 Task: Open a blank google sheet and write heading  'Dynamic Sales. 'Add 10 people name  'Joshua Rivera, Zoey Coleman, Ryan Wright, Addison Bailey, Jonathan Simmons, Brooklyn Ward, Caleb Barnes, Audrey Collins, Gabriel Perry, Sofia Bell'Item code in between  '4005-8000. 'Product range in between  1000-5000. Add Products   Calvin Klein, Tommy Hilfiger T-shirt, Armani Bag, Burberry Shoe, Levi's T-shirt, Under Armour, Vans Shoe, Converse Shoe, Timberland Shoe, Skechers Shoe.Choose quantity  '2 to 5 'Tax '12 percent 'Total Add Amount. Save page  Dynamic Sales review   book
Action: Mouse moved to (942, 159)
Screenshot: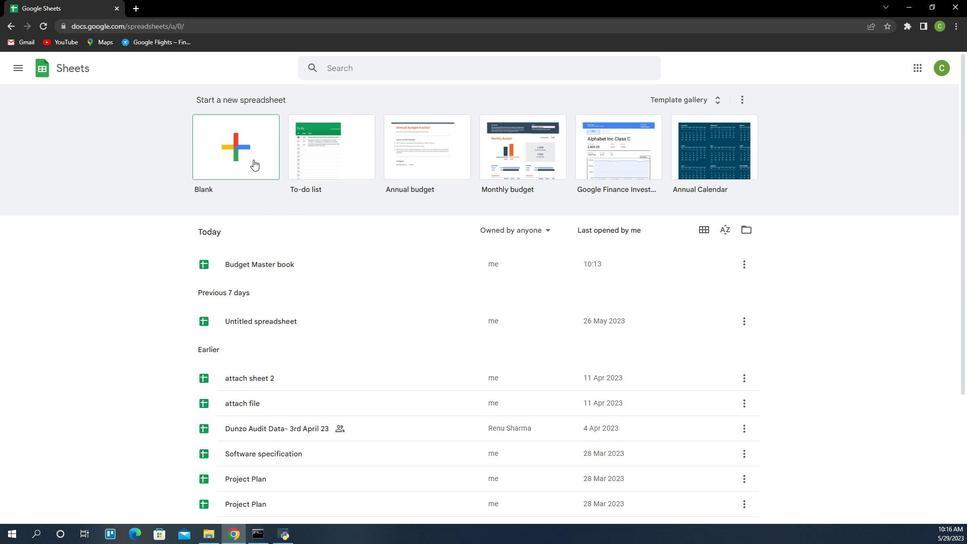 
Action: Mouse pressed left at (942, 159)
Screenshot: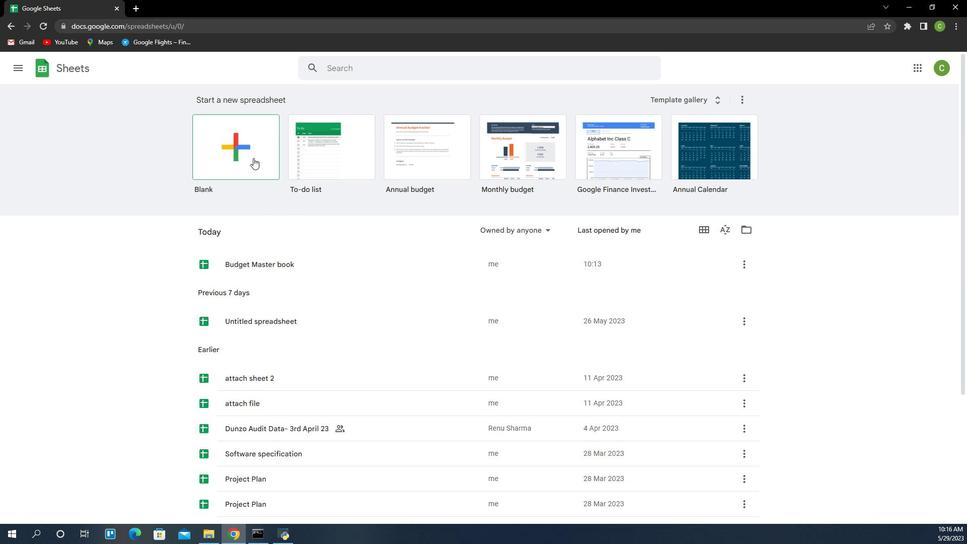 
Action: Mouse moved to (750, 154)
Screenshot: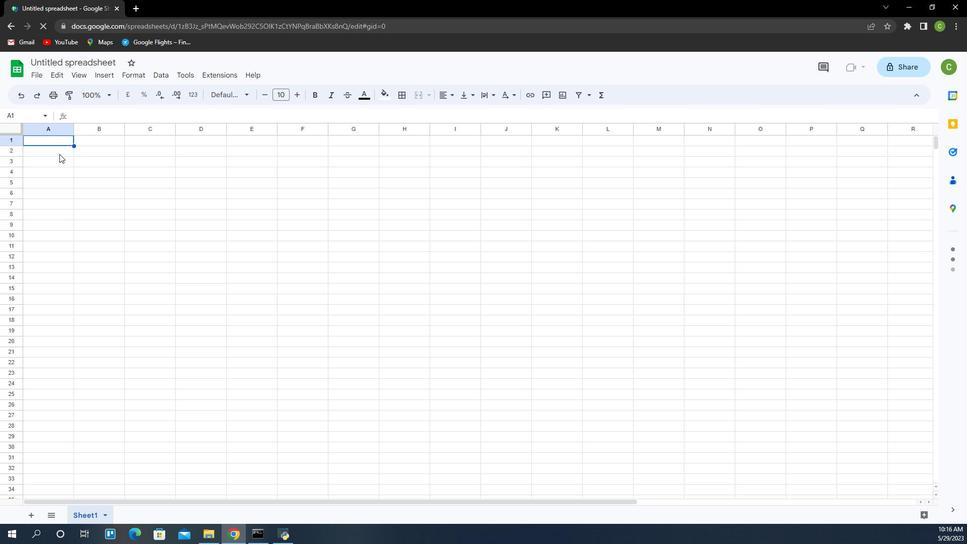 
Action: Key pressed d<Key.caps_lock>YNAMIC<Key.space><Key.caps_lock>s<Key.caps_lock>L<Key.backspace>ALES<Key.down><Key.caps_lock>p<Key.caps_lock>EOPLE<Key.space>NAME<Key.down><Key.caps_lock>j<Key.caps_lock>OUSHUA<Key.space><Key.caps_lock>r<Key.caps_lock>IVERA<Key.down><Key.caps_lock>z<Key.caps_lock>OEY<Key.space><Key.caps_lock>c<Key.caps_lock>LO<Key.backspace><Key.backspace>OLEMAN<Key.down><Key.caps_lock>r<Key.caps_lock>YAN<Key.space><Key.caps_lock>w<Key.caps_lock>RIGHT<Key.down><Key.caps_lock>a<Key.caps_lock>DDION<Key.space><Key.caps_lock>b<Key.caps_lock>AILEY<Key.down><Key.caps_lock>j<Key.caps_lock>ONATHAN<Key.space><Key.caps_lock>s<Key.caps_lock>IMMONS<Key.down><Key.caps_lock>b<Key.caps_lock>ROOKLYN<Key.space><Key.caps_lock>w<Key.caps_lock>ARD<Key.down><Key.shift><Key.caps_lock>c<Key.caps_lock>ALEY<Key.backspace>B
Screenshot: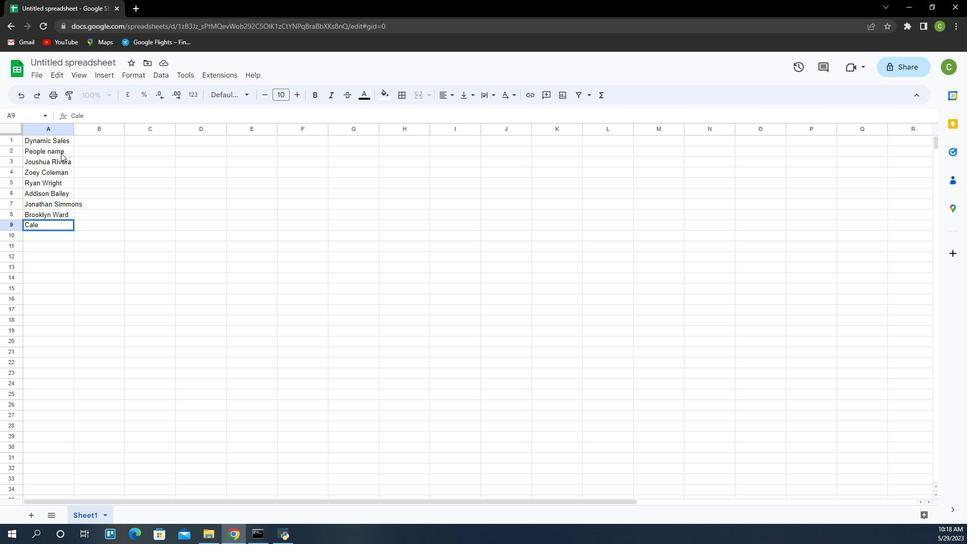 
Action: Mouse moved to (751, 152)
Screenshot: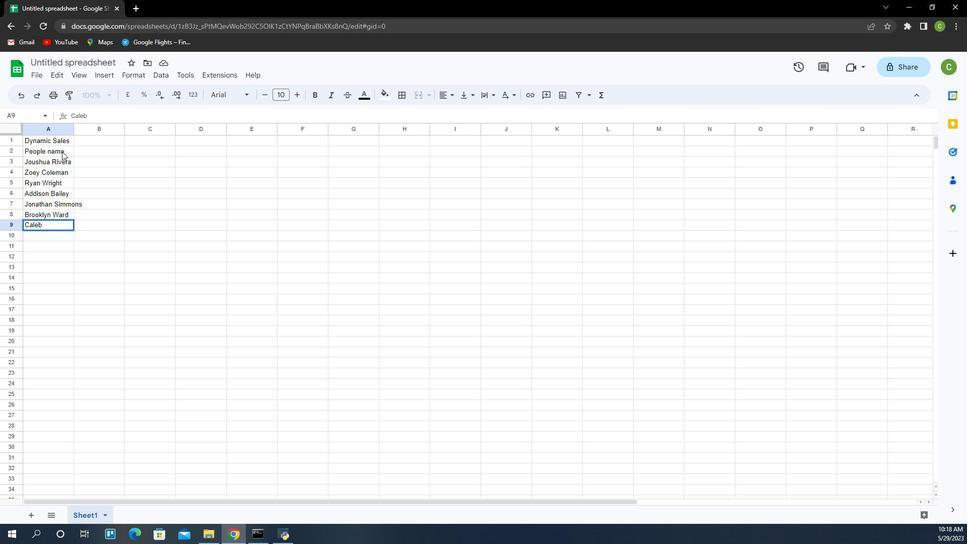 
Action: Key pressed <Key.space><Key.caps_lock>b<Key.caps_lock>ARNES<Key.down><Key.caps_lock>a<Key.caps_lock>UDREY<Key.space><Key.caps_lock>c<Key.caps_lock>OLLINS<Key.down><Key.caps_lock>g<Key.caps_lock>ABRIEL<Key.space><Key.caps_lock>p<Key.caps_lock>ERRY<Key.down><Key.caps_lock>s<Key.caps_lock>OFIA<Key.space><Key.caps_lock>b<Key.caps_lock>ELL<Key.down><Key.up><Key.right>
Screenshot: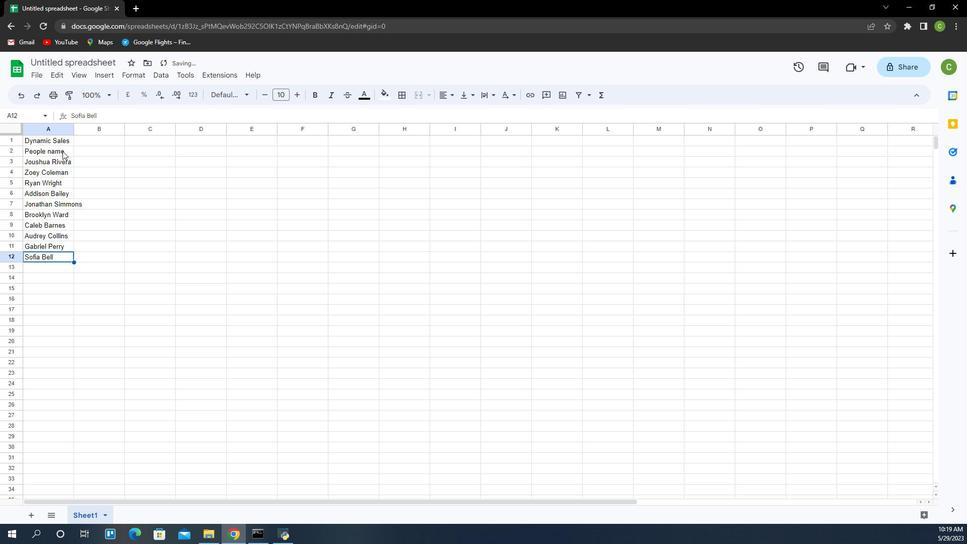 
Action: Mouse moved to (777, 219)
Screenshot: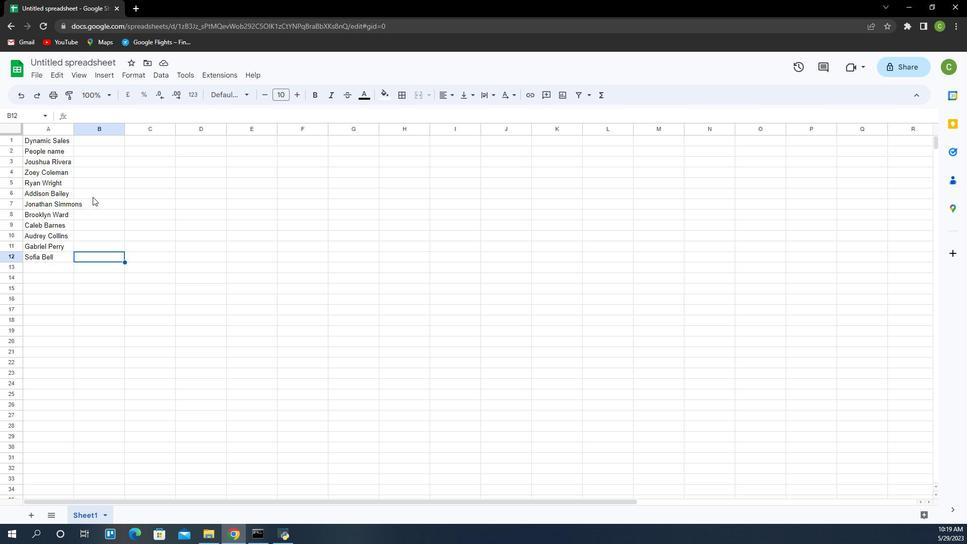 
Action: Mouse scrolled (777, 219) with delta (0, 0)
Screenshot: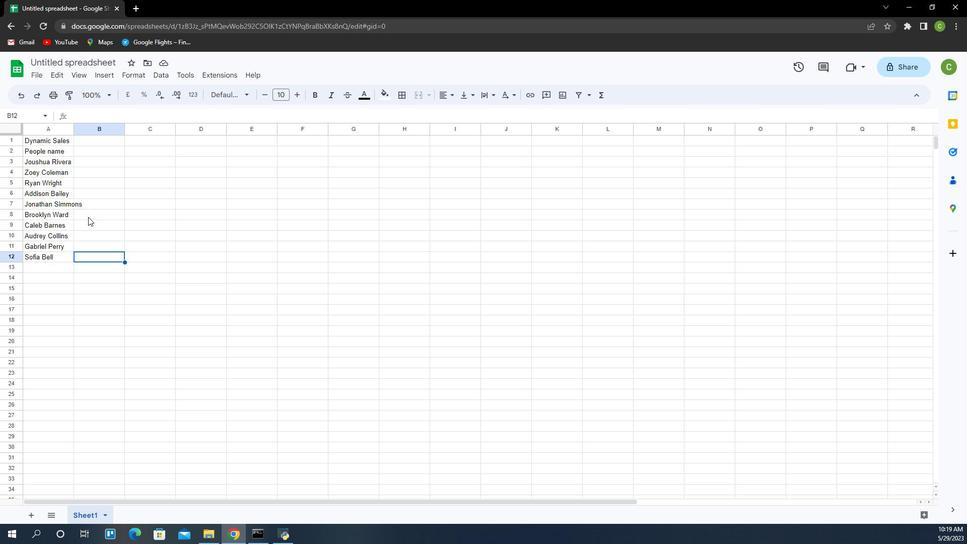 
Action: Mouse scrolled (777, 219) with delta (0, 0)
Screenshot: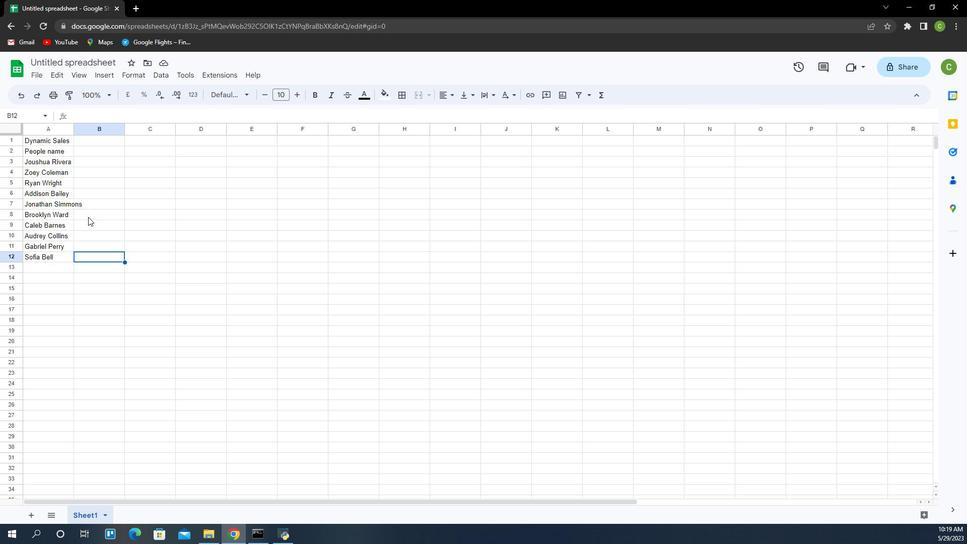 
Action: Mouse scrolled (777, 219) with delta (0, 0)
Screenshot: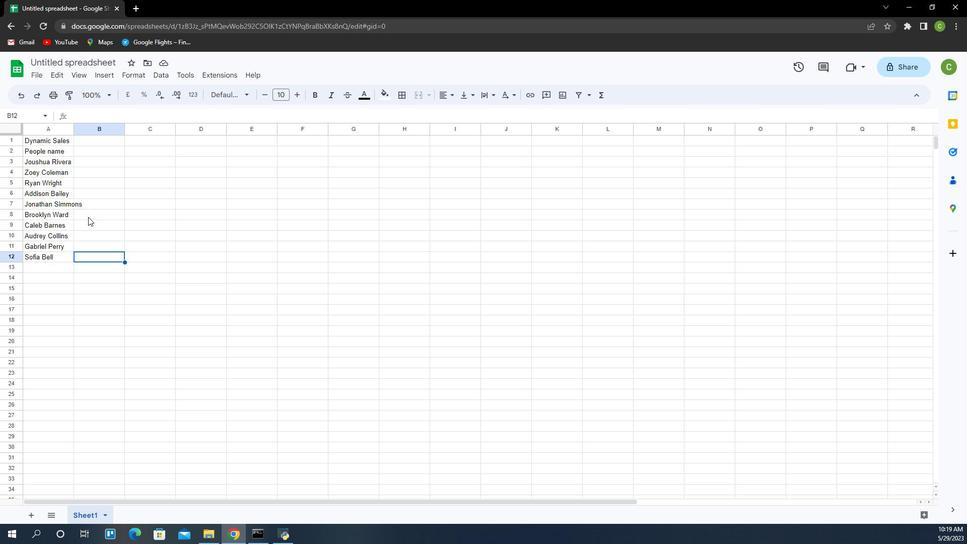 
Action: Mouse scrolled (777, 219) with delta (0, 0)
Screenshot: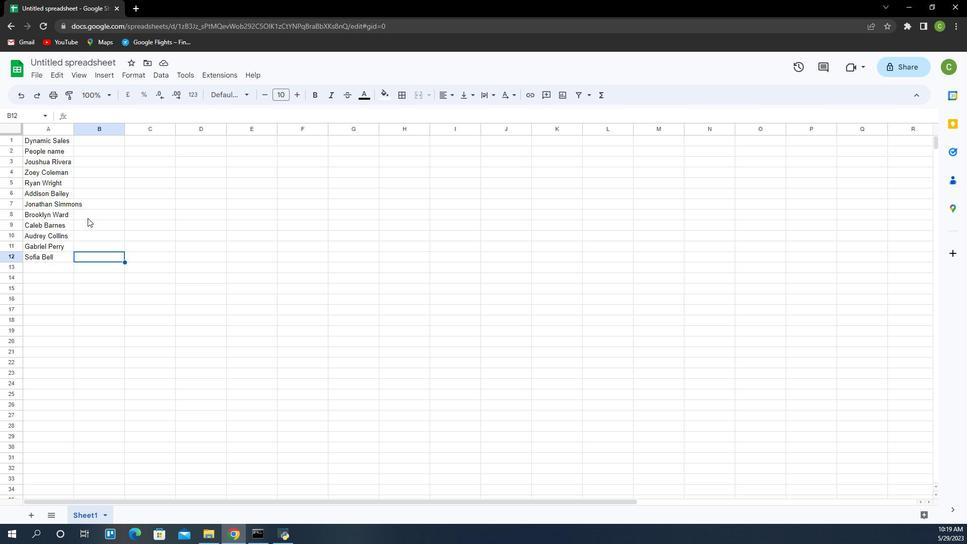 
Action: Mouse scrolled (777, 219) with delta (0, 0)
Screenshot: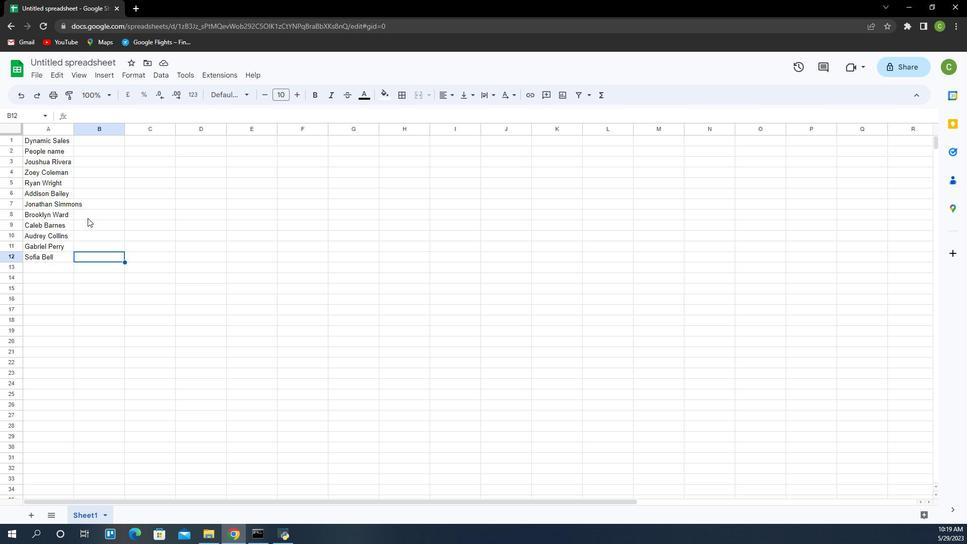 
Action: Mouse scrolled (777, 219) with delta (0, 0)
Screenshot: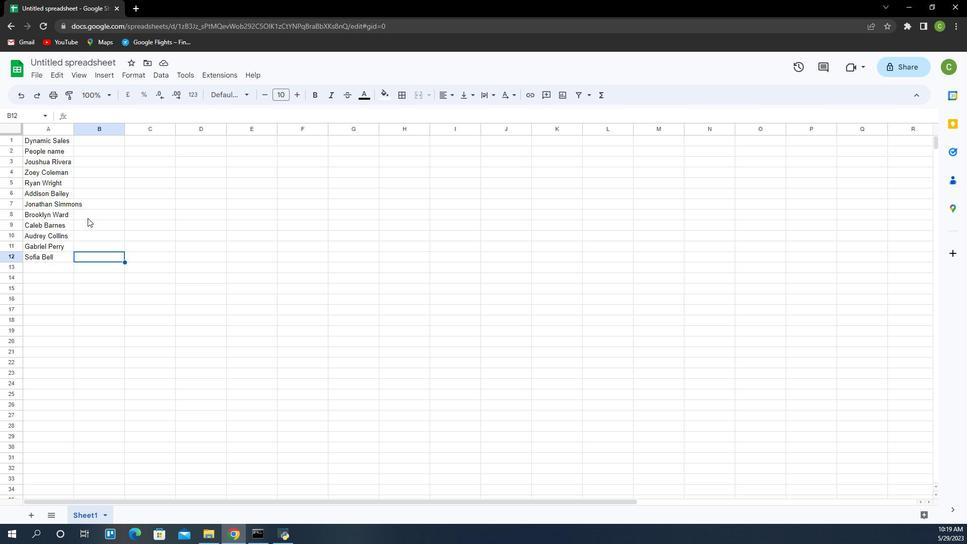 
Action: Mouse moved to (784, 152)
Screenshot: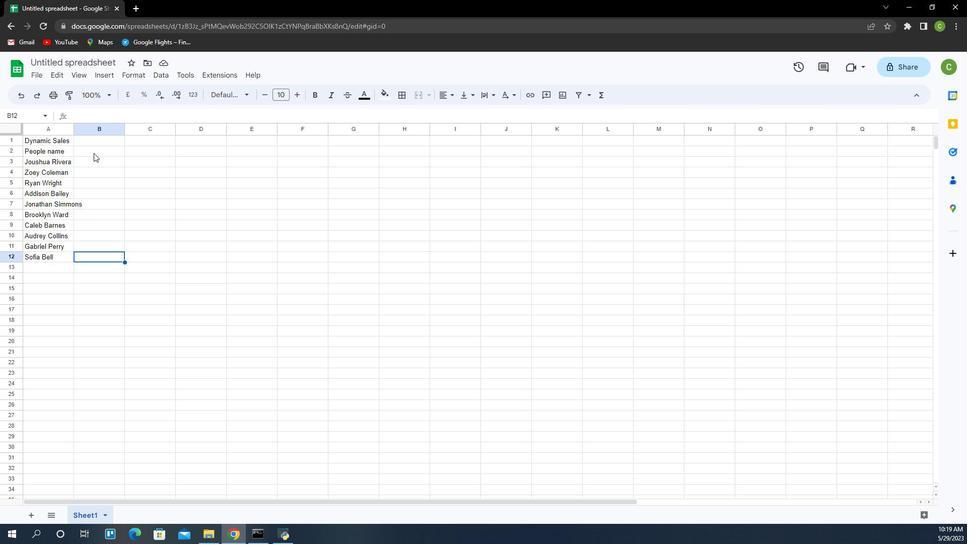 
Action: Mouse pressed left at (784, 152)
Screenshot: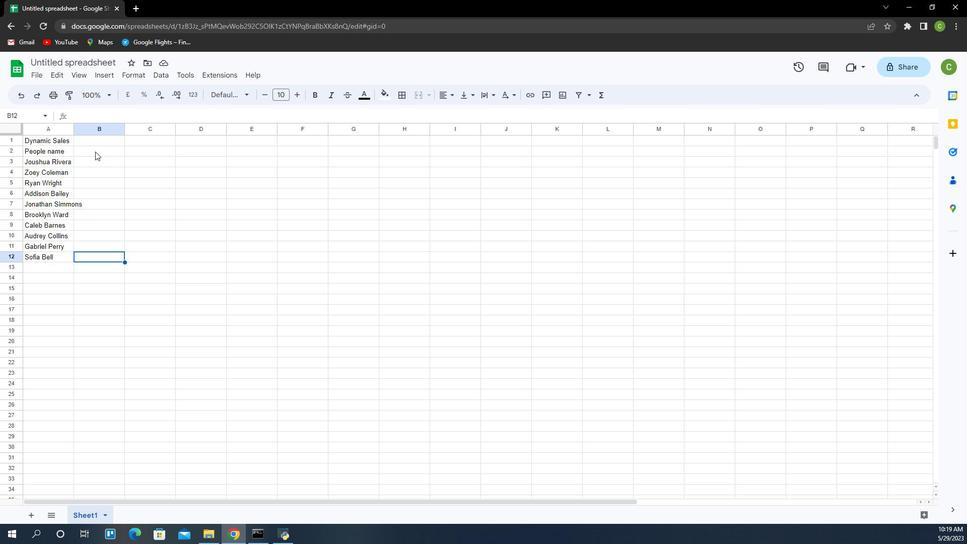 
Action: Key pressed <Key.caps_lock>i<Key.caps_lock>TEM<Key.space><Key.caps_lock><Key.caps_lock>CODE<Key.down>5000<Key.down>51<Key.down><Key.down>0<Key.backspace><Key.up><Key.up>5100<Key.down>5200<Key.down>5300<Key.down>54<Key.down><Key.up>5400<Key.down>5500<Key.down>5600<Key.down>5700<Key.down>5800<Key.down>5900<Key.up><Key.right><Key.up><Key.left><Key.left><Key.up><Key.up><Key.up><Key.up><Key.up><Key.up><Key.up><Key.right><Key.left><Key.down><Key.down><Key.down><Key.down><Key.down><Key.down><Key.down><Key.down><Key.down><Key.right><Key.up><Key.up><Key.up><Key.up><Key.up><Key.up><Key.up><Key.up><Key.up><Key.up><Key.right><Key.caps_lock>p<Key.caps_lock>RODUCT<Key.space><Key.caps_lock>r<Key.caps_lock>ANGE<Key.down>
Screenshot: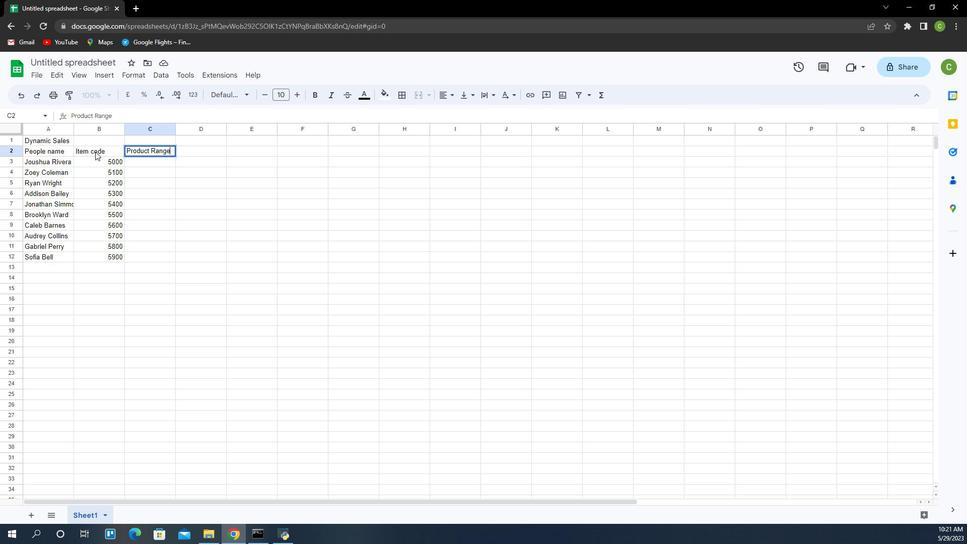 
Action: Mouse moved to (846, 187)
Screenshot: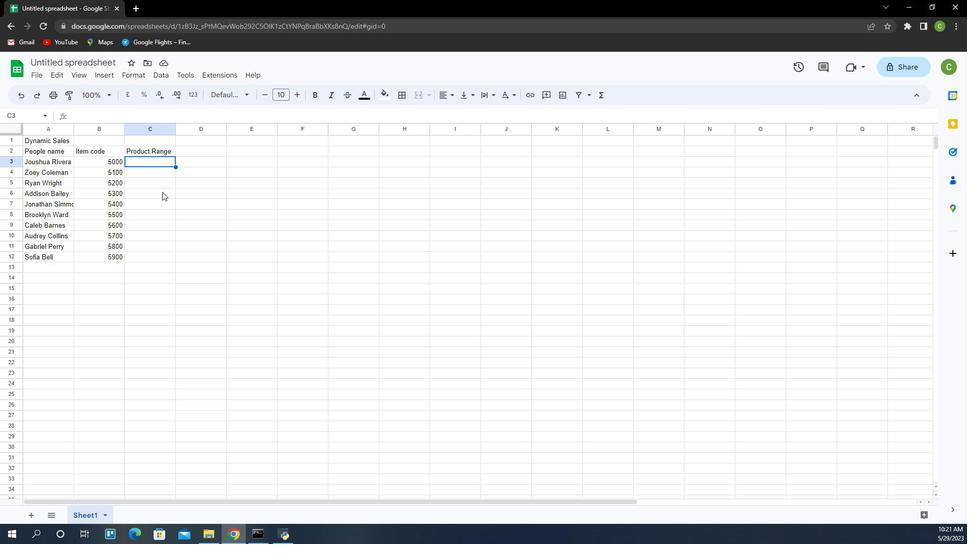 
Action: Key pressed 1000<Key.down>2000<Key.down>3000<Key.down>4000<Key.down>5000<Key.down>1000<Key.down>2000<Key.down>3000<Key.down>4000<Key.down>5000<Key.right><Key.up><Key.up><Key.up><Key.up><Key.up><Key.up><Key.up><Key.up><Key.up>
Screenshot: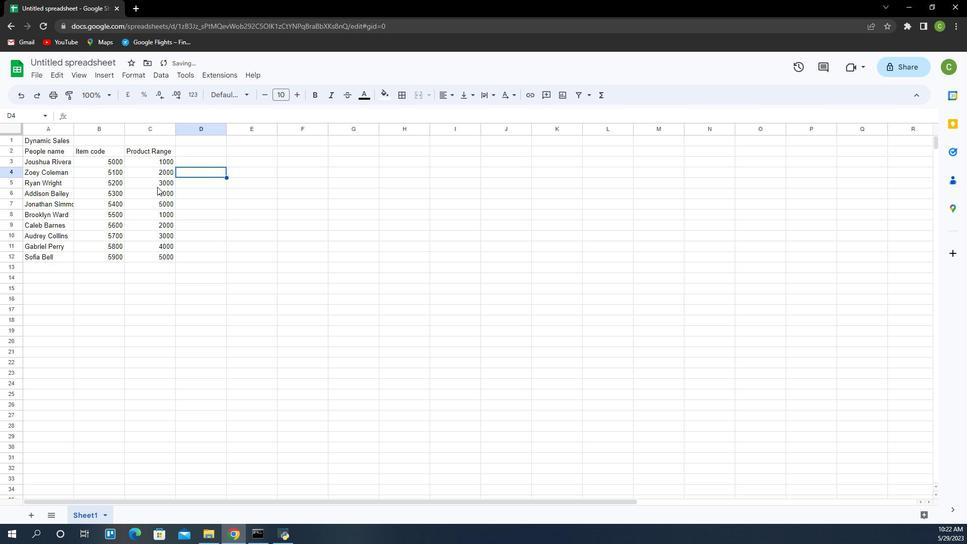 
Action: Mouse moved to (842, 201)
Screenshot: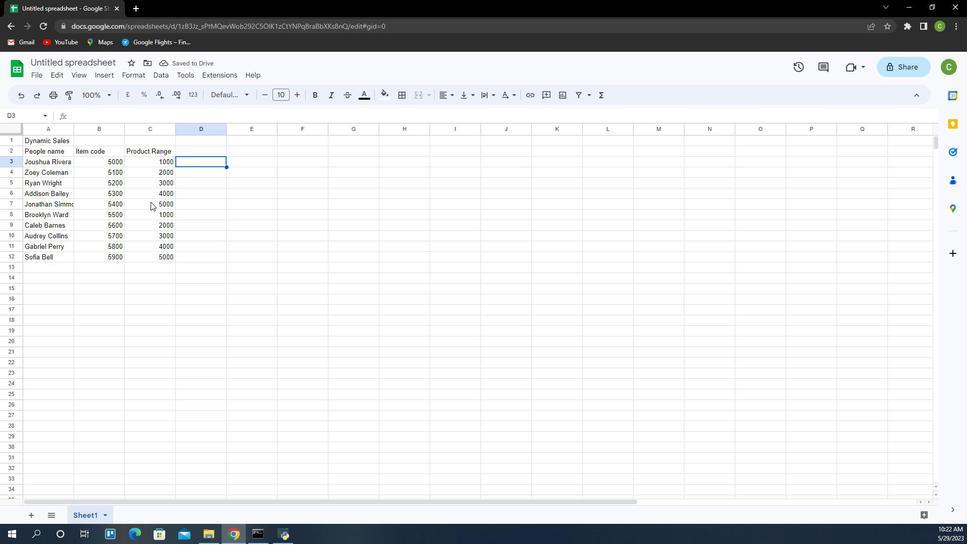 
Action: Key pressed <Key.caps_lock><Key.up>p<Key.caps_lock>RODUCT<Key.down><Key.up>
Screenshot: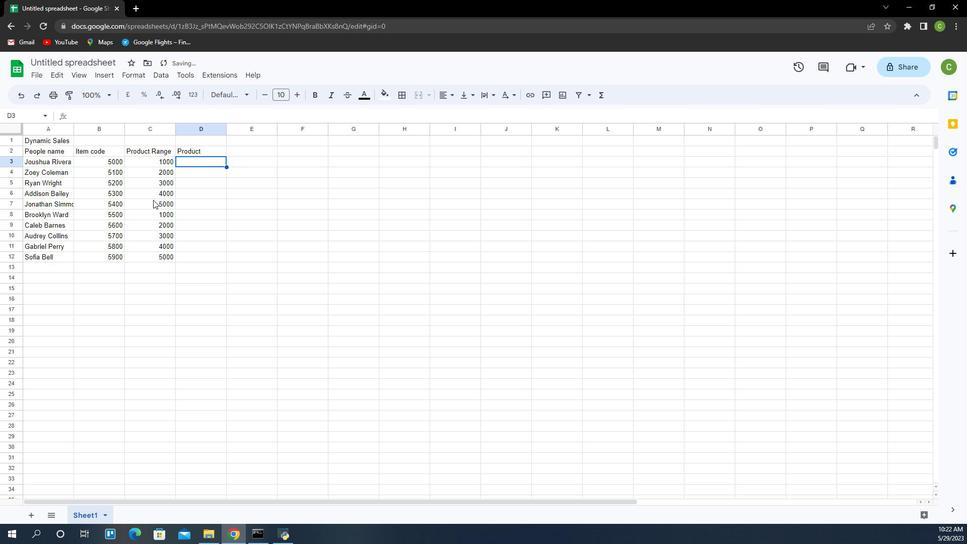 
Action: Mouse moved to (805, 117)
Screenshot: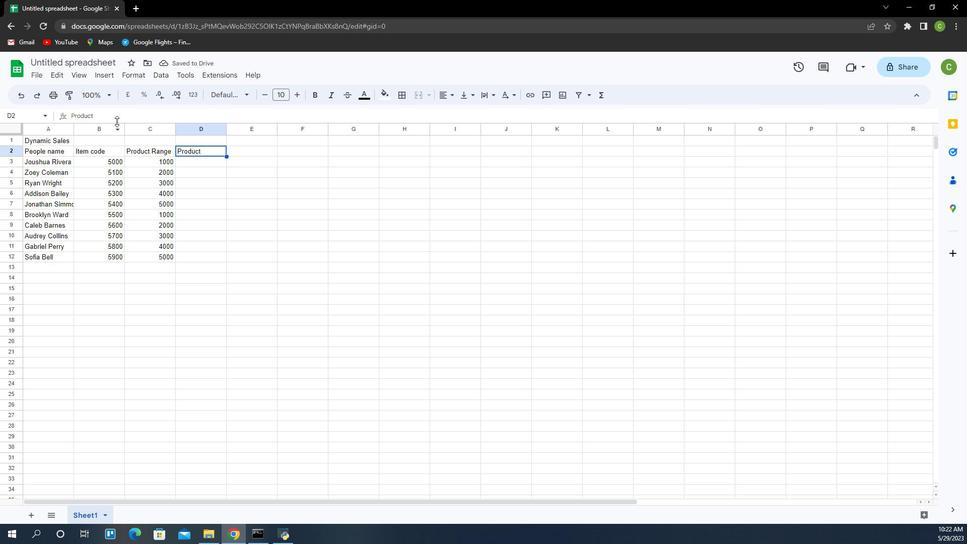 
Action: Mouse pressed left at (805, 117)
Screenshot: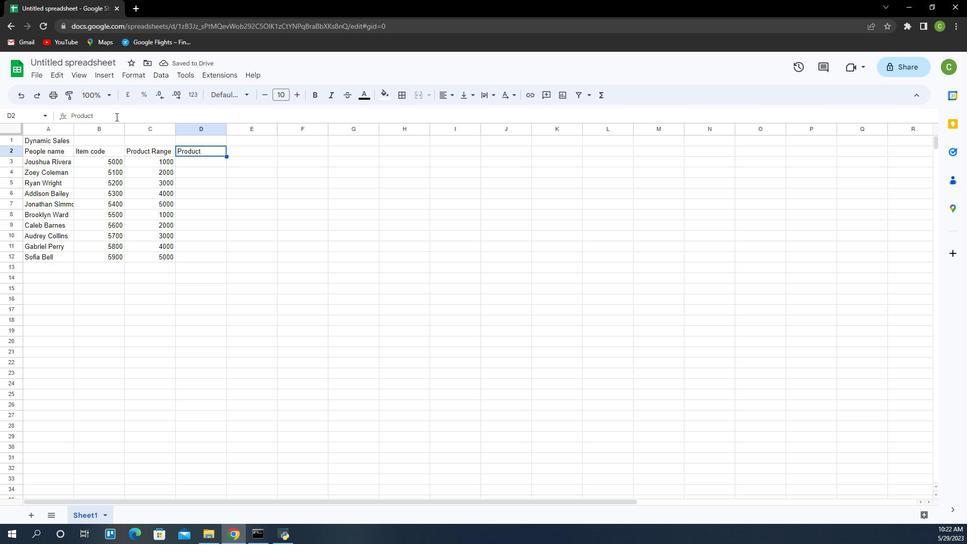 
Action: Key pressed S<Key.enter><Key.caps_lock>c<Key.caps_lock>ALVIN<Key.space><Key.caps_lock>k<Key.caps_lock>LEIN<Key.down><Key.caps_lock>t<Key.caps_lock>OMMY<Key.space><Key.caps_lock>h<Key.caps_lock>ILFIGER<Key.down><Key.up>
Screenshot: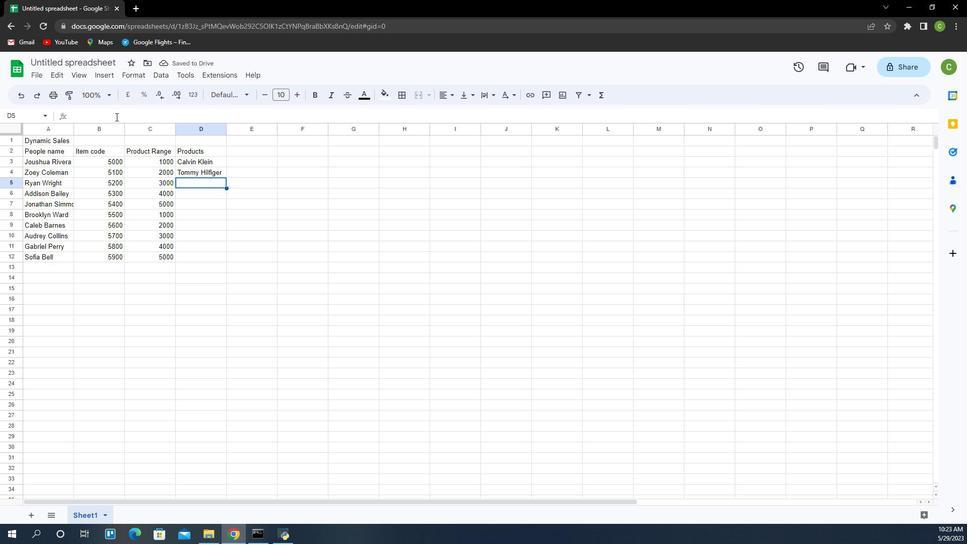 
Action: Mouse pressed left at (805, 117)
Screenshot: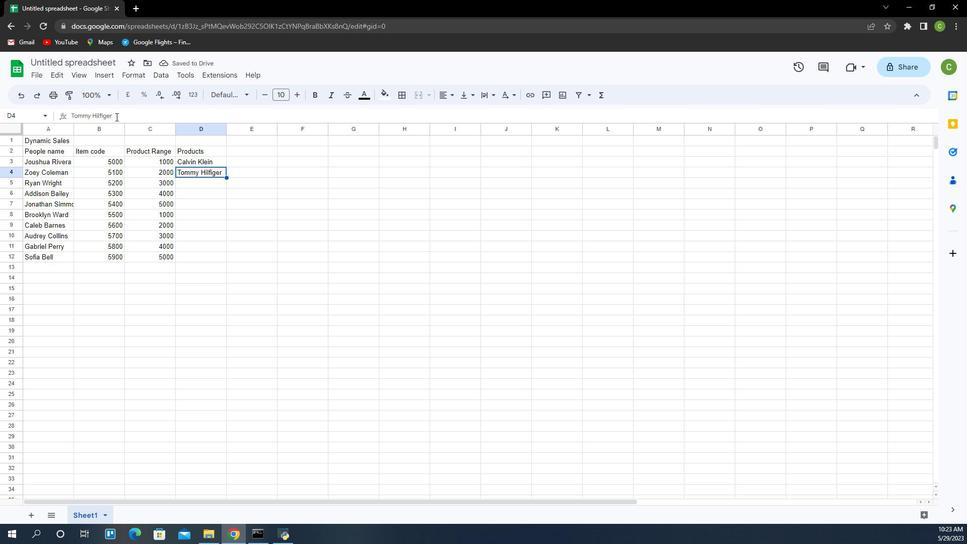 
Action: Key pressed <Key.space><Key.caps_lock>t-<Key.caps_lock>SHIRT<Key.down><Key.enter><Key.caps_lock>a<Key.caps_lock>RMANI<Key.space><Key.caps_lock>b<Key.caps_lock>AG<Key.down><Key.caps_lock>b<Key.caps_lock>URBERRY<Key.space>SHOE<Key.down><Key.caps_lock>l<Key.caps_lock>EVI'S<Key.space><Key.caps_lock>t<Key.caps_lock>-SHIRT<Key.down><Key.caps_lock>u<Key.caps_lock>NDER<Key.space><Key.caps_lock>a<Key.caps_lock>RMOUR<Key.down><Key.caps_lock>v<Key.caps_lock>ANS<Key.space><Key.caps_lock>s<Key.caps_lock>HOE<Key.down><Key.caps_lock>
Screenshot: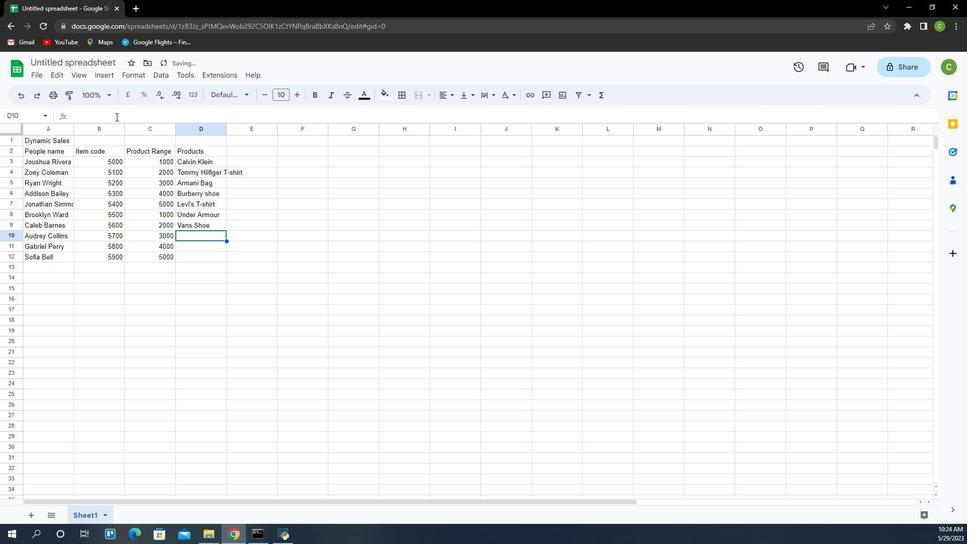 
Action: Mouse moved to (804, 117)
Screenshot: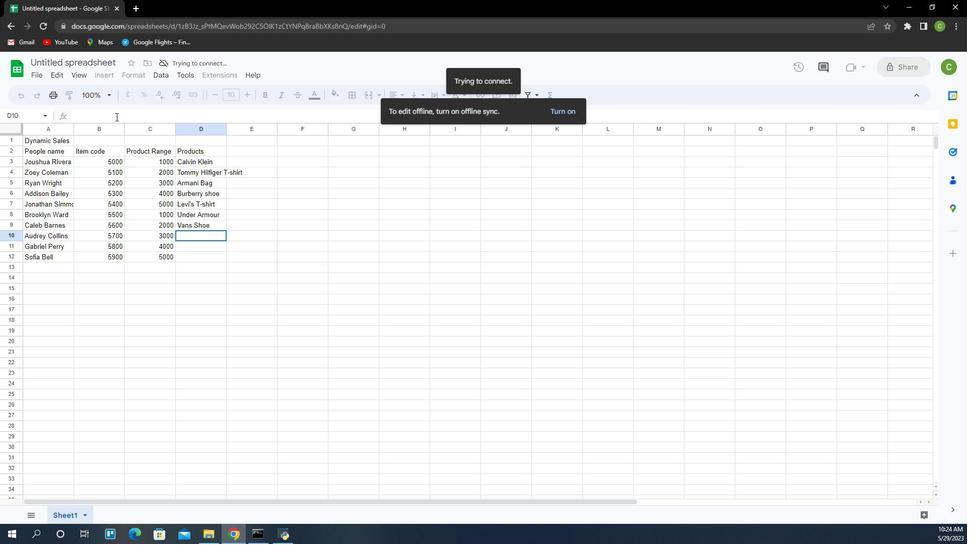 
